 Task: Insert the chart with bold and italic text.
Action: Mouse moved to (46, 167)
Screenshot: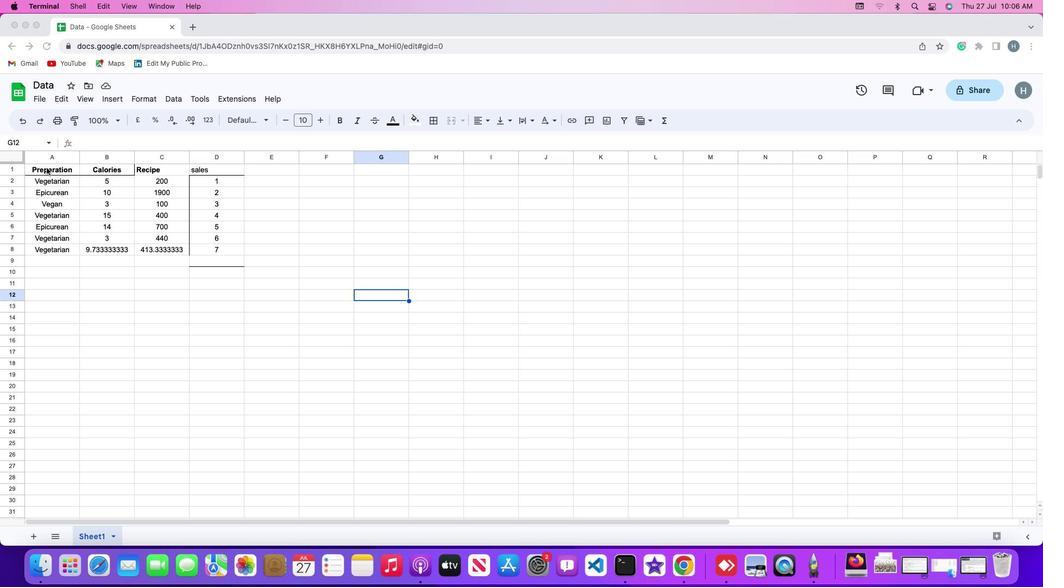
Action: Mouse pressed left at (46, 167)
Screenshot: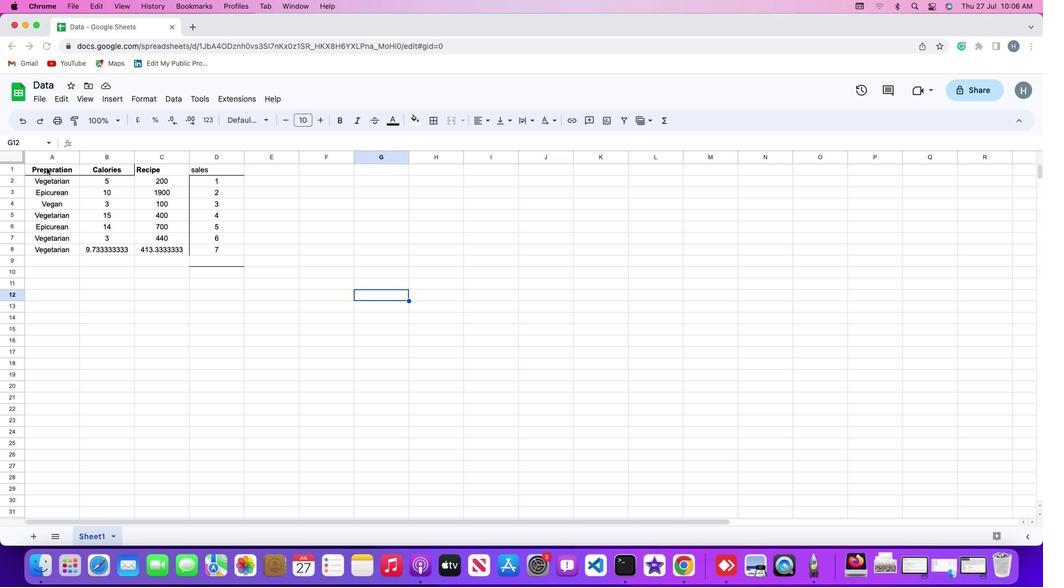 
Action: Mouse moved to (46, 167)
Screenshot: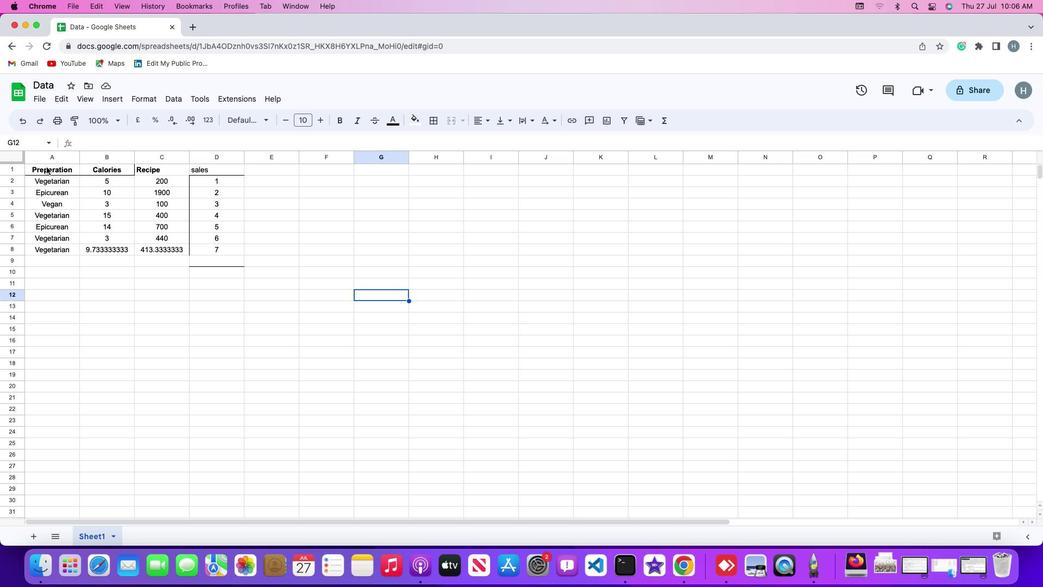 
Action: Mouse pressed left at (46, 167)
Screenshot: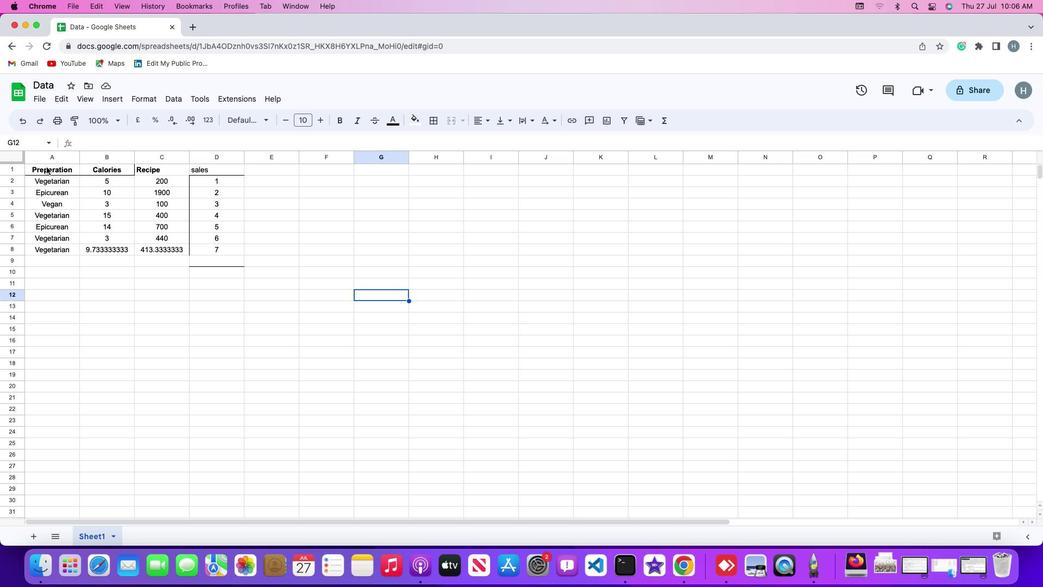 
Action: Mouse moved to (54, 167)
Screenshot: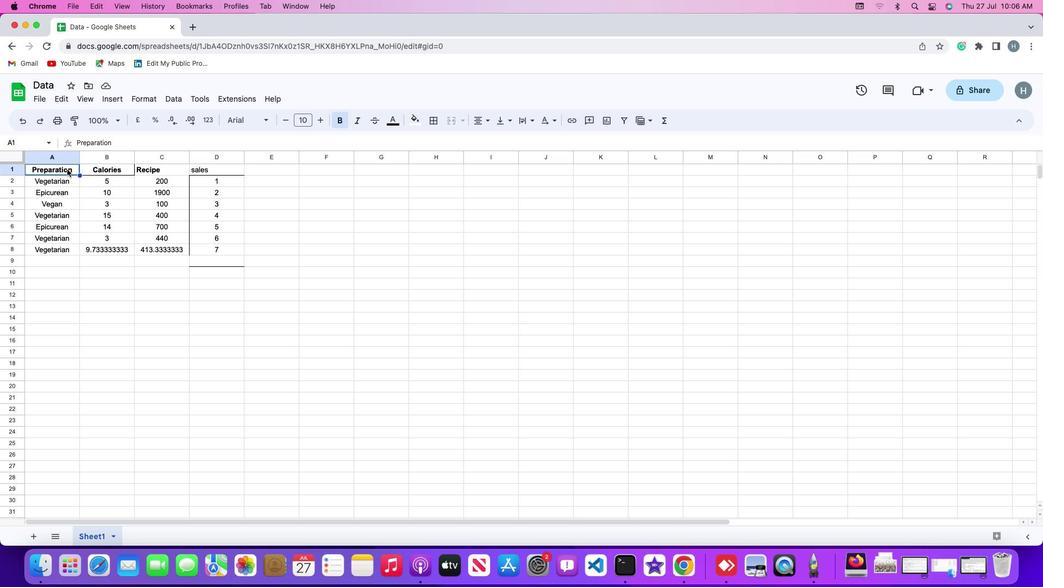 
Action: Mouse pressed left at (54, 167)
Screenshot: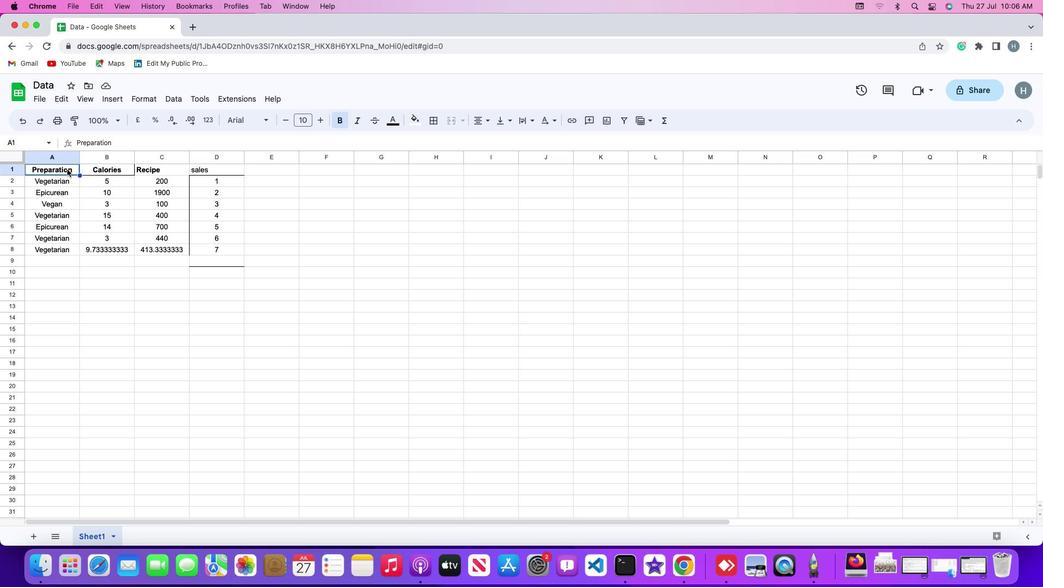 
Action: Mouse moved to (115, 100)
Screenshot: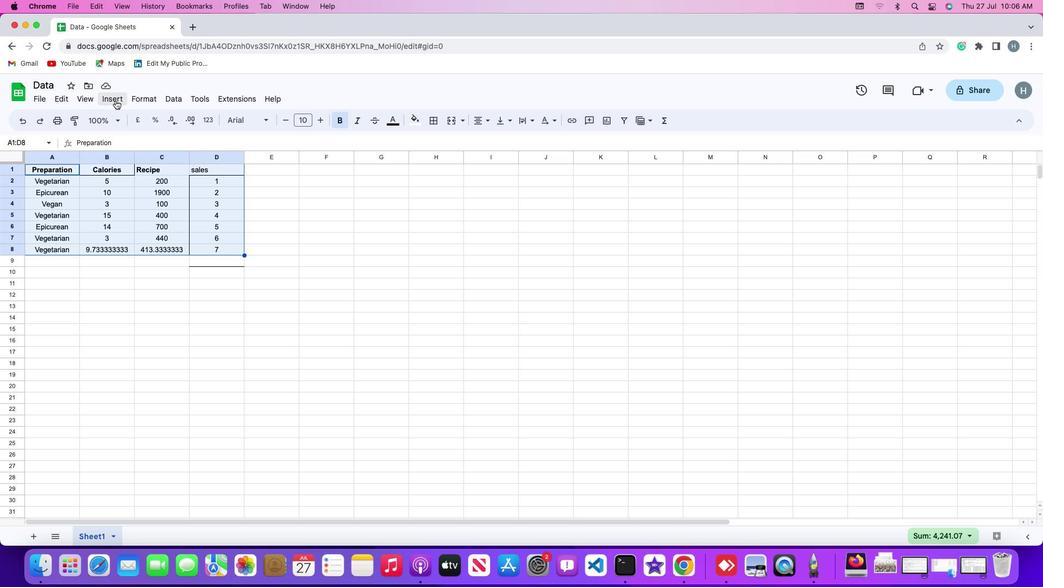 
Action: Mouse pressed left at (115, 100)
Screenshot: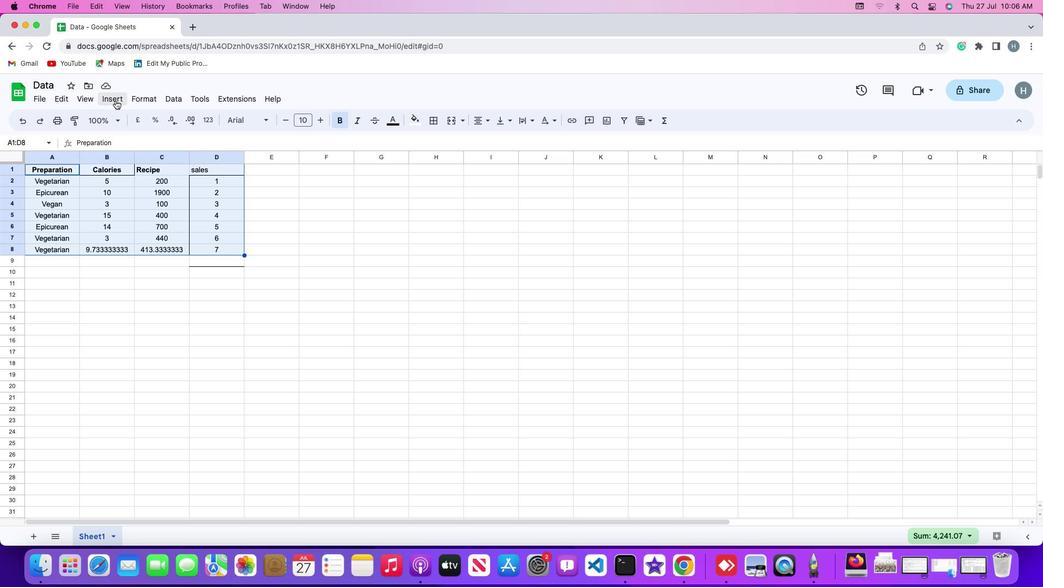 
Action: Mouse moved to (156, 196)
Screenshot: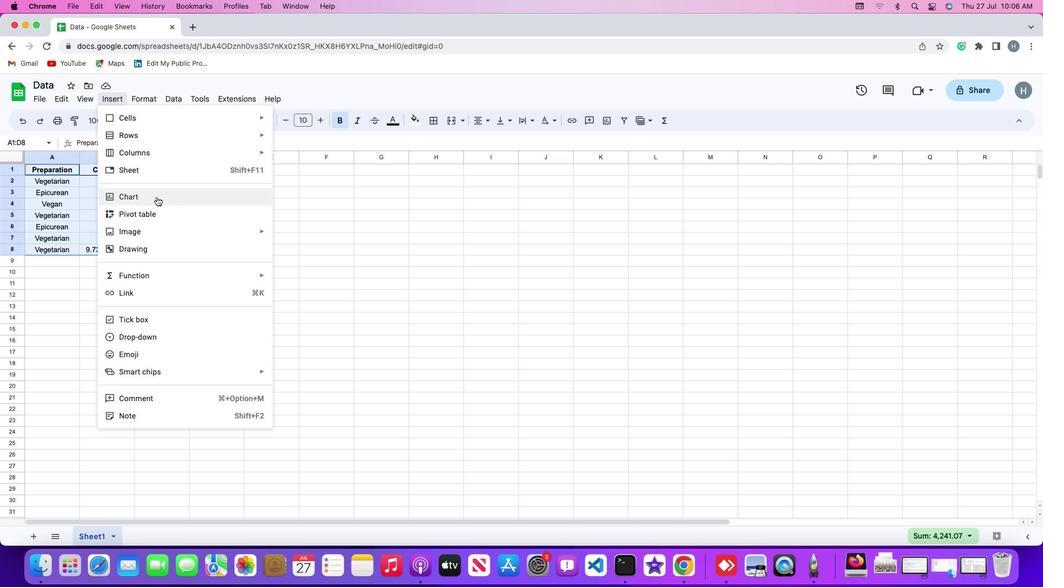 
Action: Mouse pressed left at (156, 196)
Screenshot: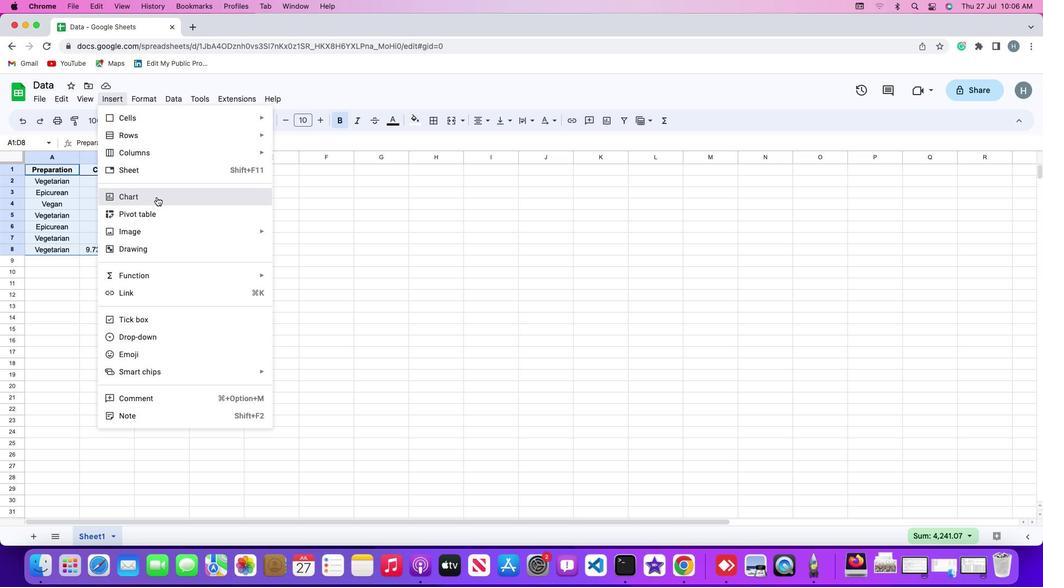 
Action: Mouse moved to (916, 194)
Screenshot: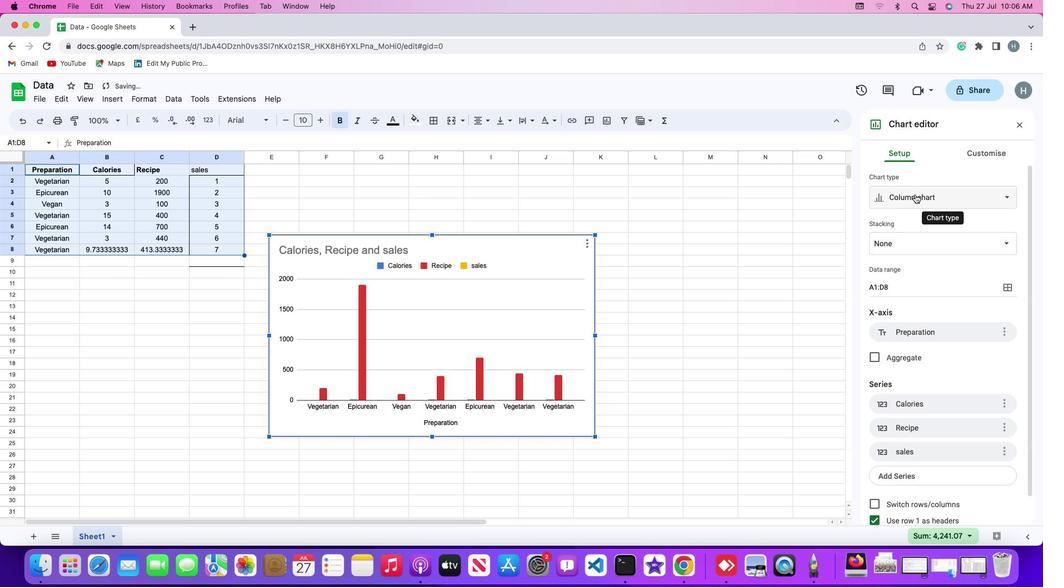 
Action: Mouse pressed left at (916, 194)
Screenshot: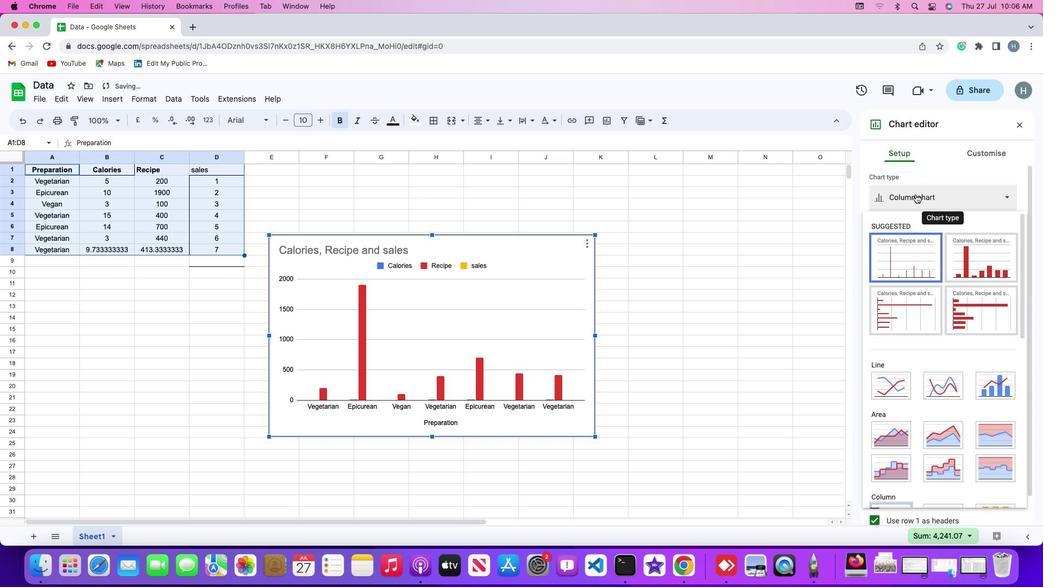 
Action: Mouse moved to (893, 378)
Screenshot: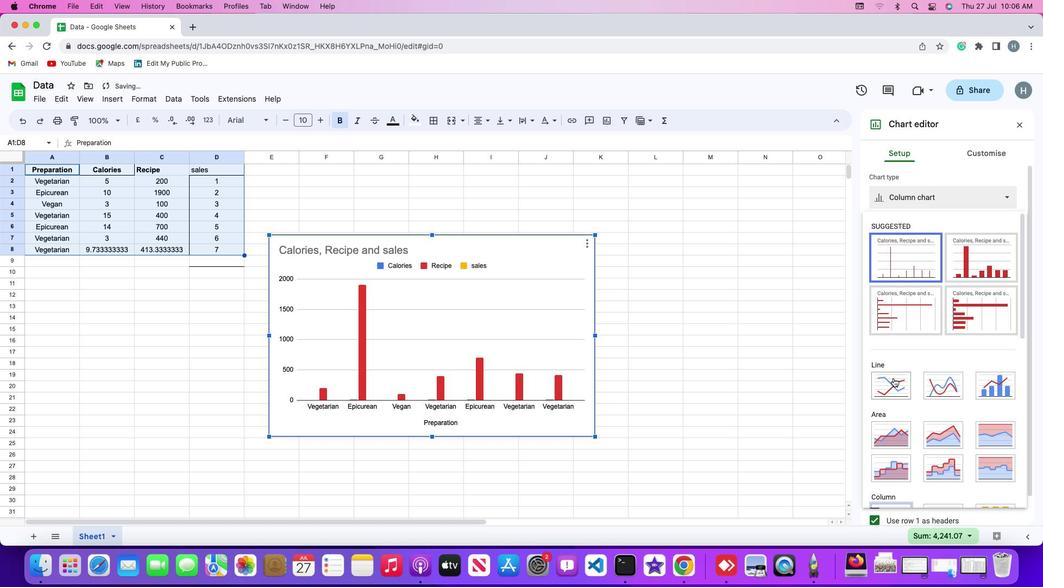 
Action: Mouse pressed left at (893, 378)
Screenshot: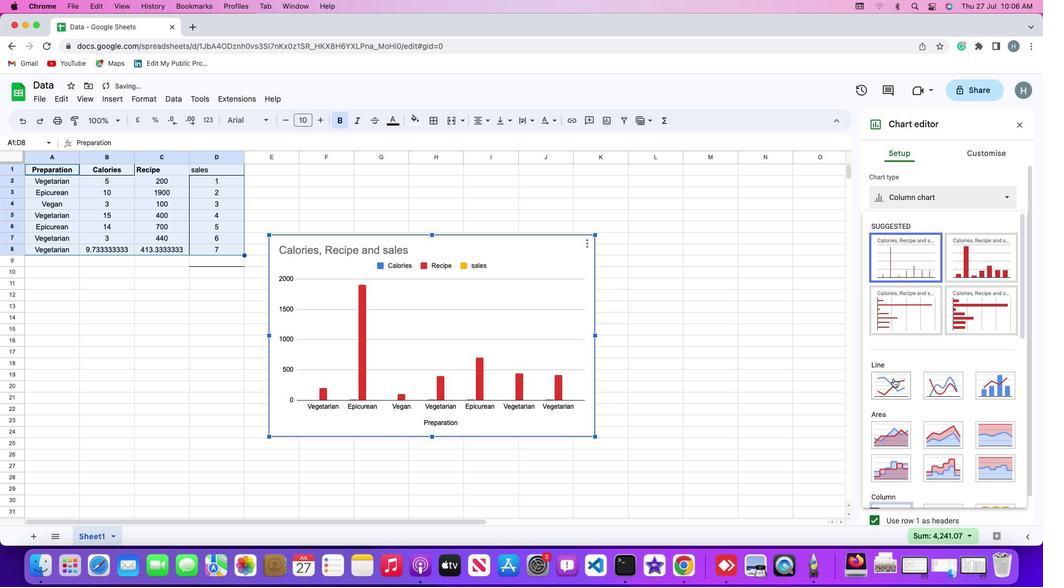
Action: Mouse moved to (992, 150)
Screenshot: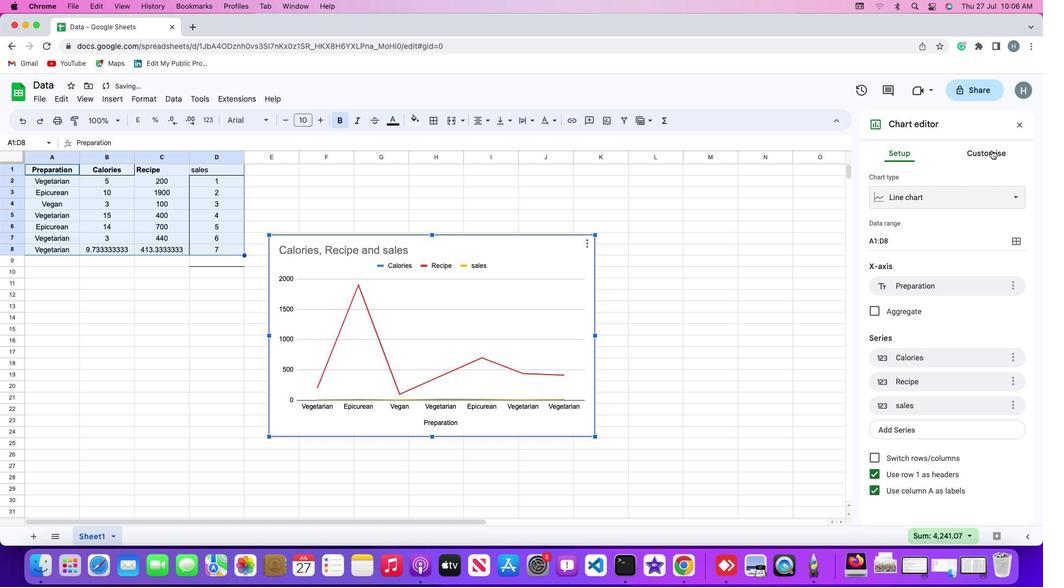 
Action: Mouse pressed left at (992, 150)
Screenshot: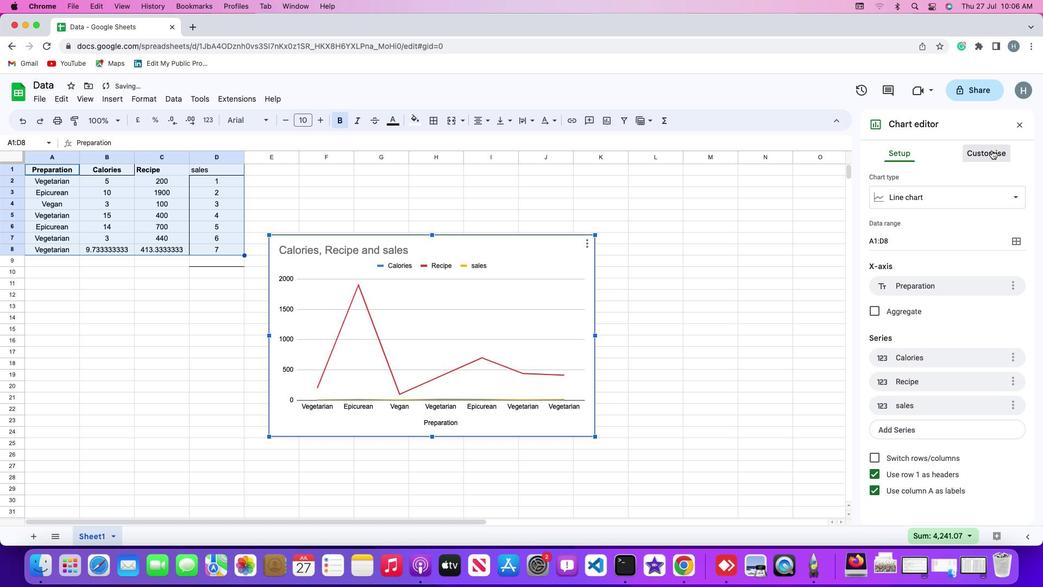 
Action: Mouse moved to (881, 276)
Screenshot: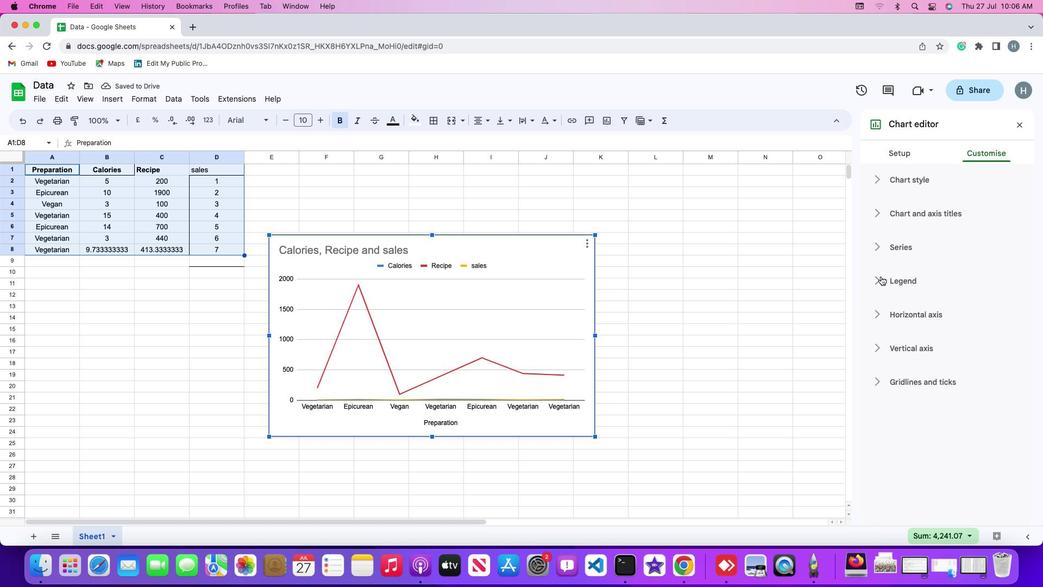 
Action: Mouse pressed left at (881, 276)
Screenshot: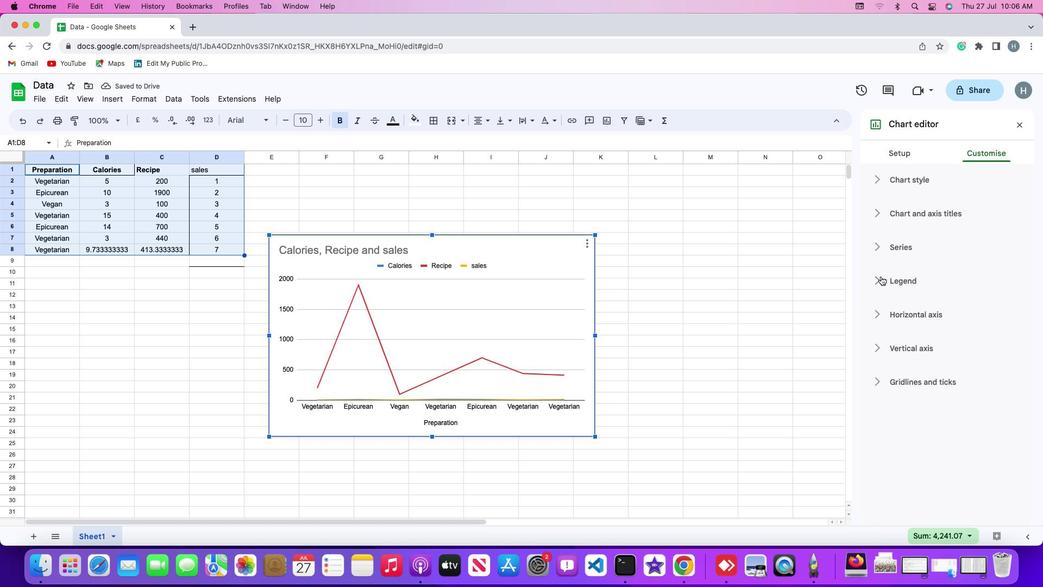 
Action: Mouse moved to (881, 419)
Screenshot: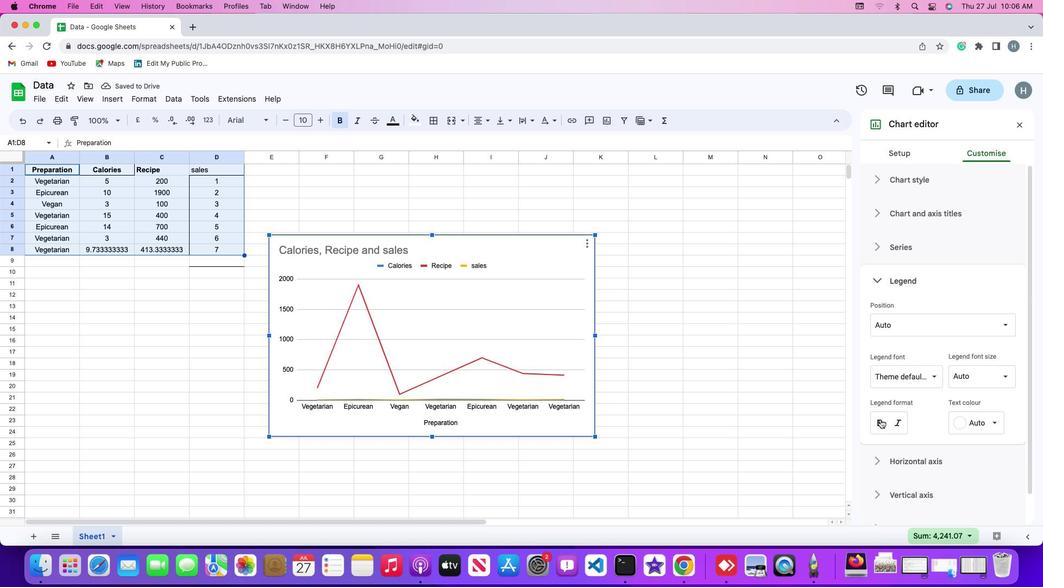 
Action: Mouse pressed left at (881, 419)
Screenshot: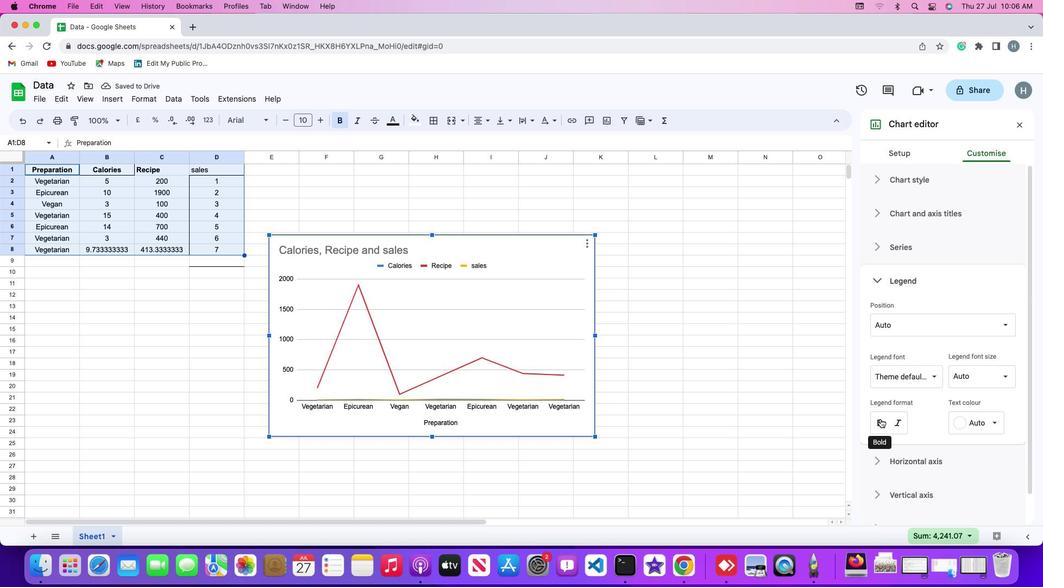 
Action: Mouse moved to (901, 420)
Screenshot: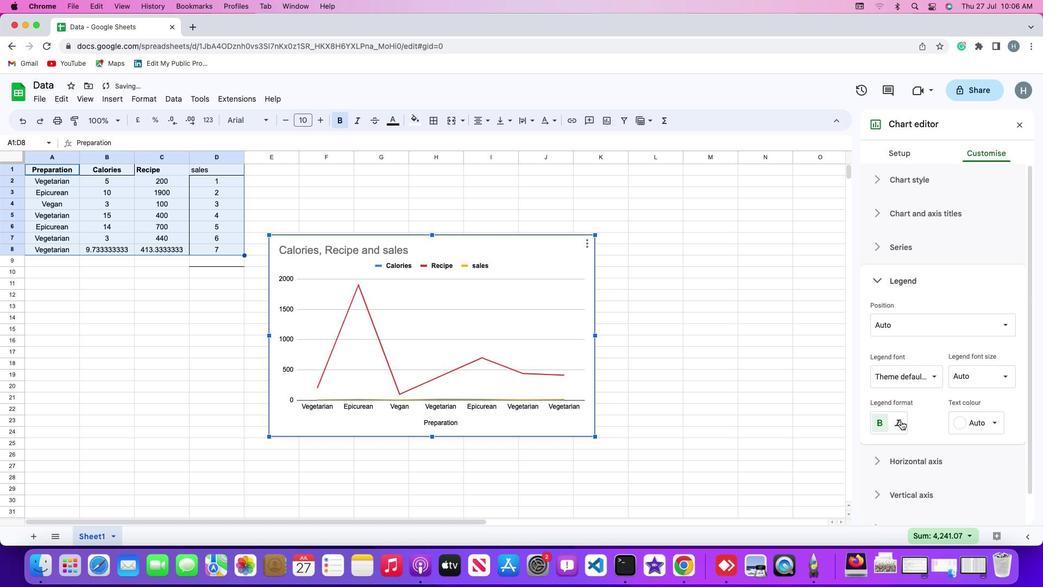 
Action: Mouse pressed left at (901, 420)
Screenshot: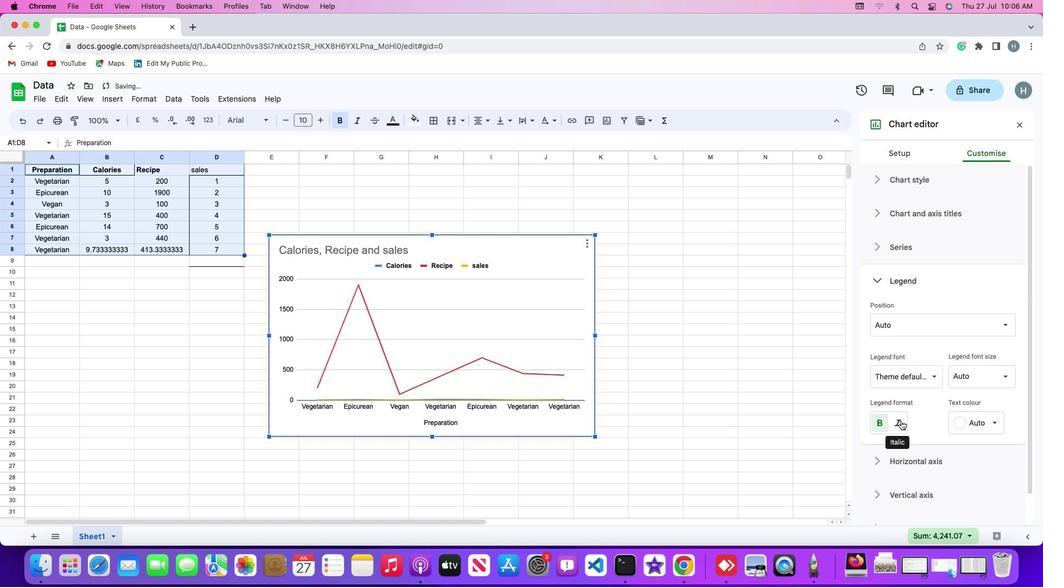 
Action: Mouse moved to (671, 338)
Screenshot: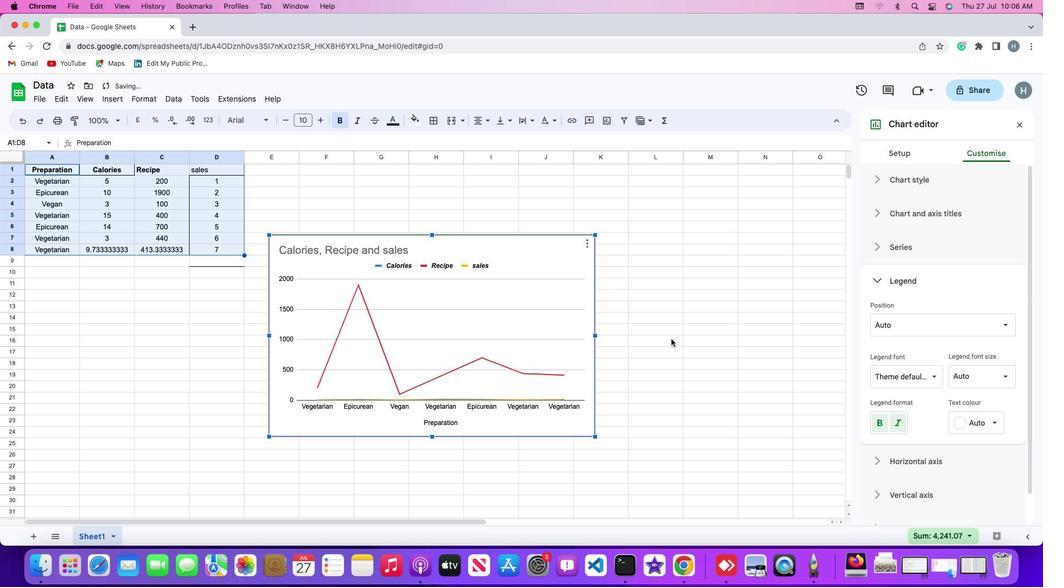 
